 Task: Send an email with the signature Connor Wood with the subject 'Product launch announcement' and the message 'Could you please confirm the details of the shipment?' from softage.1@softage.net to softage.5@softage.net and softage.6@softage.net with CC to softage.7@softage.net
Action: Mouse moved to (97, 112)
Screenshot: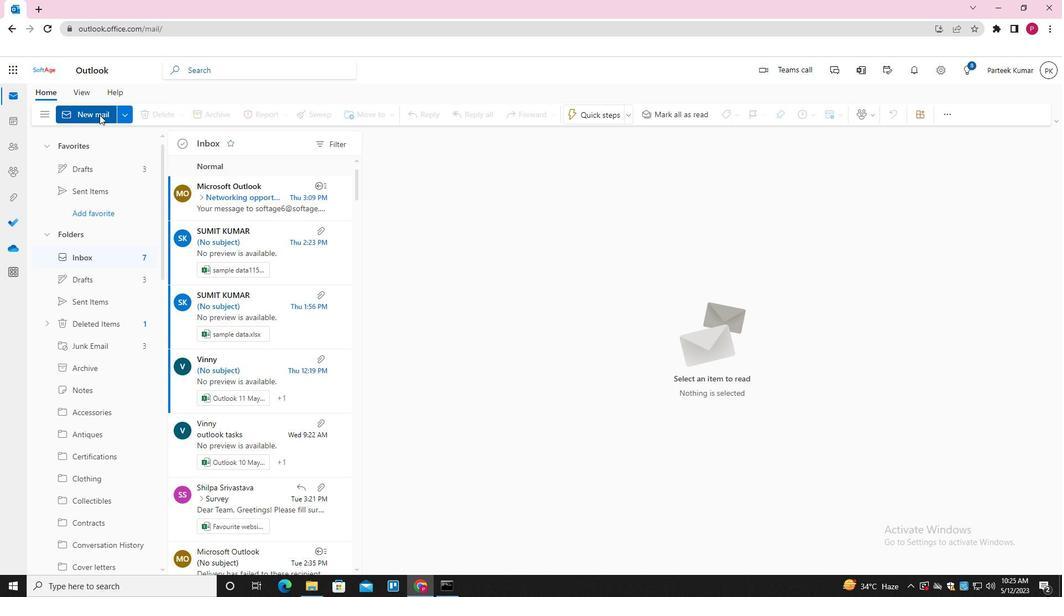
Action: Mouse pressed left at (97, 112)
Screenshot: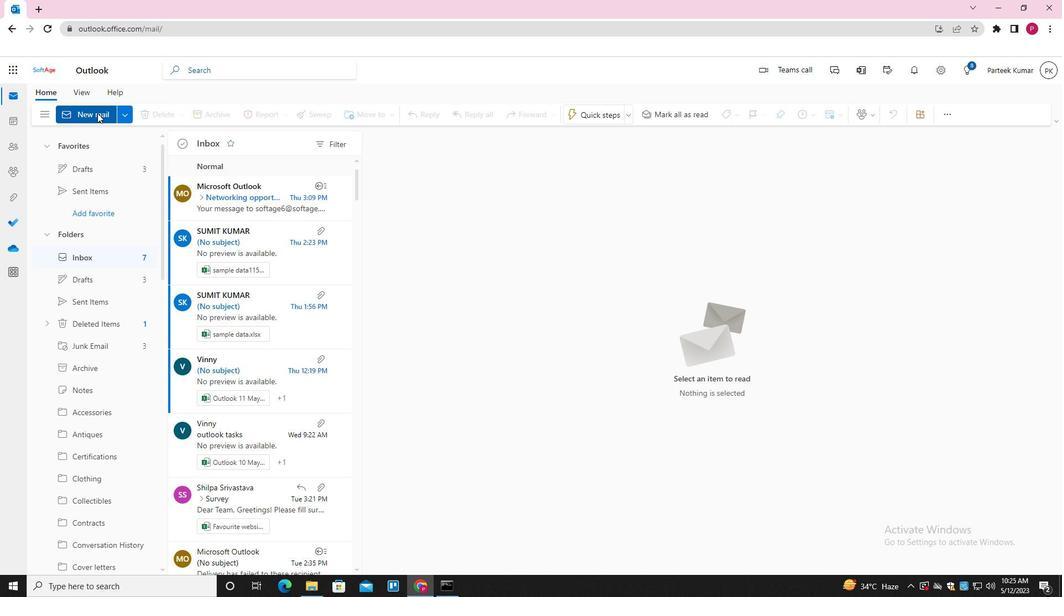 
Action: Mouse moved to (418, 291)
Screenshot: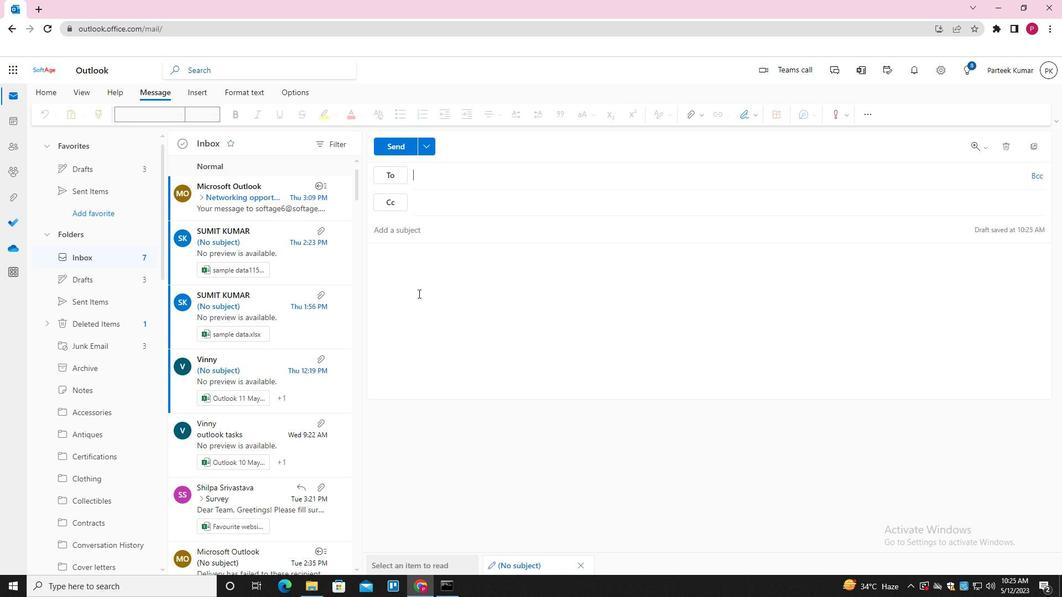 
Action: Mouse pressed left at (418, 291)
Screenshot: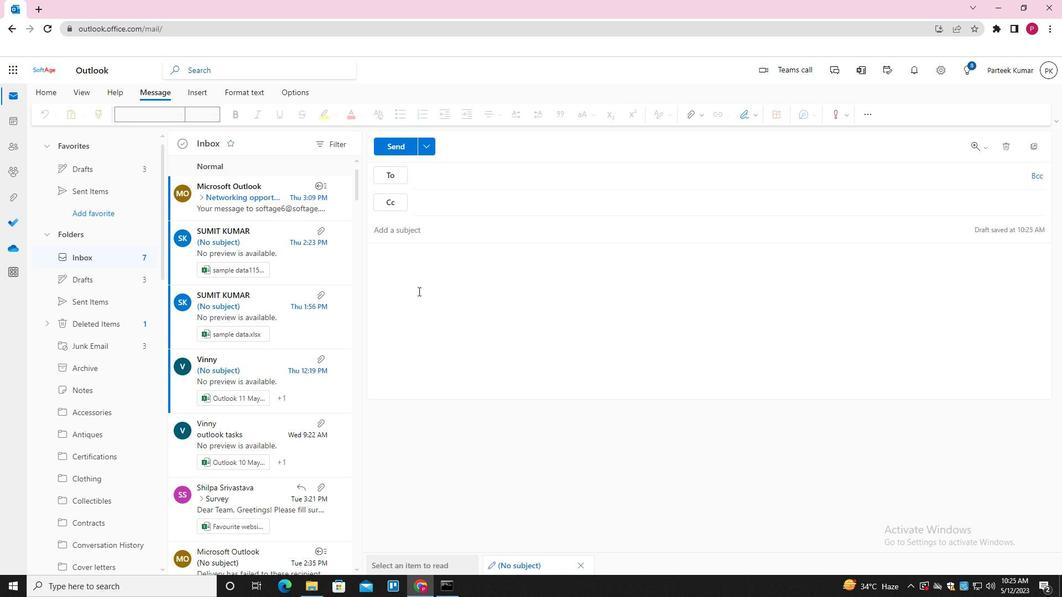 
Action: Mouse moved to (746, 114)
Screenshot: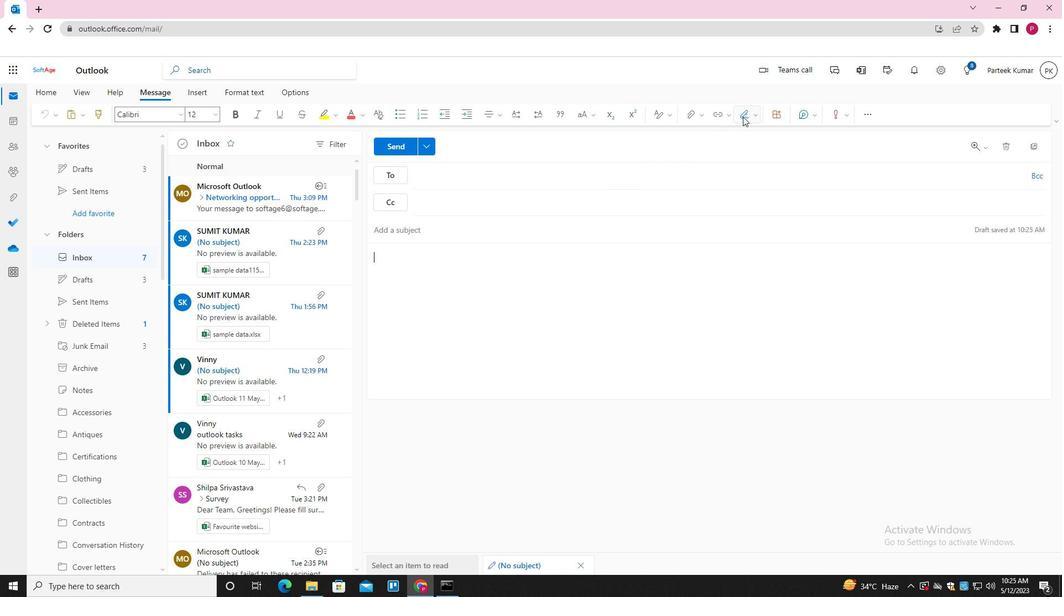
Action: Mouse pressed left at (746, 114)
Screenshot: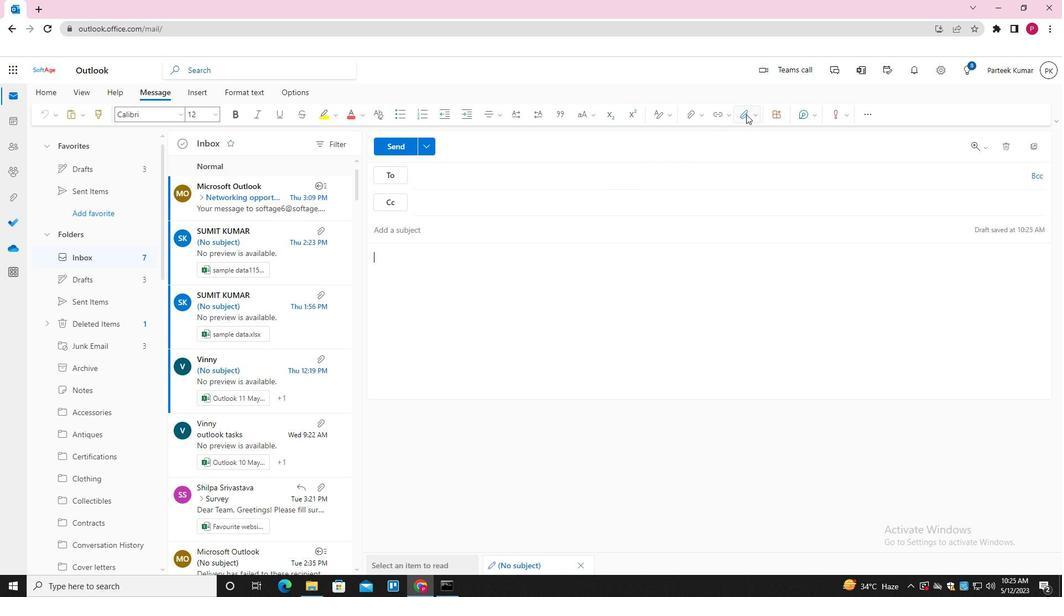 
Action: Mouse moved to (726, 158)
Screenshot: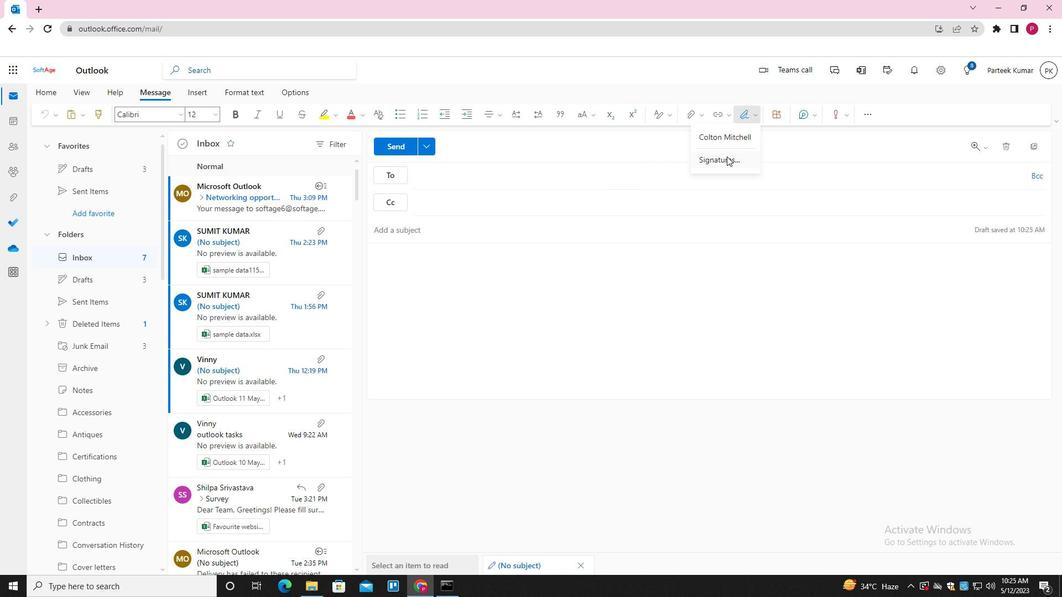 
Action: Mouse pressed left at (726, 158)
Screenshot: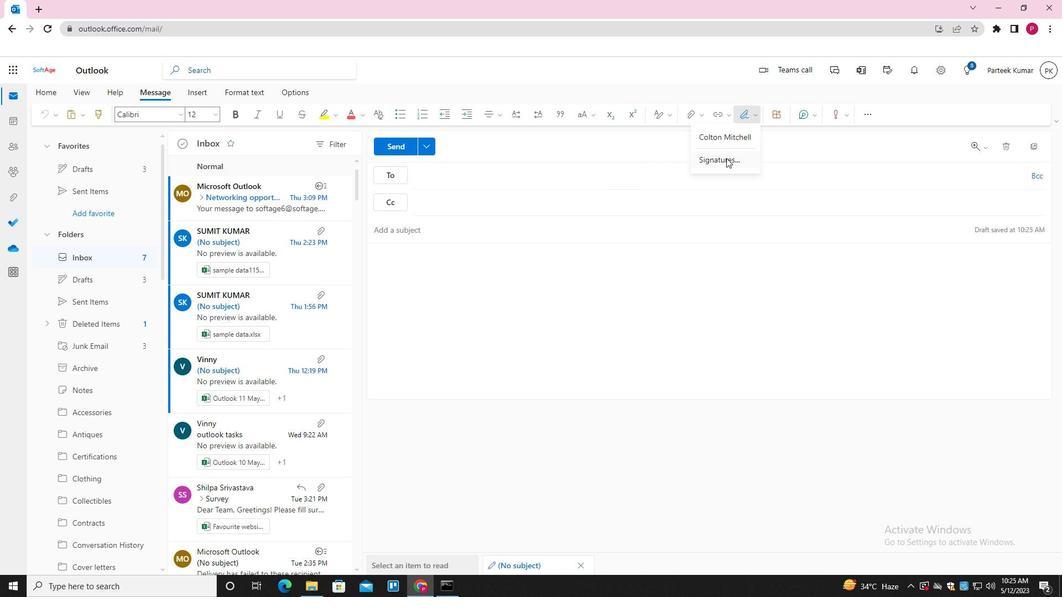 
Action: Mouse moved to (746, 202)
Screenshot: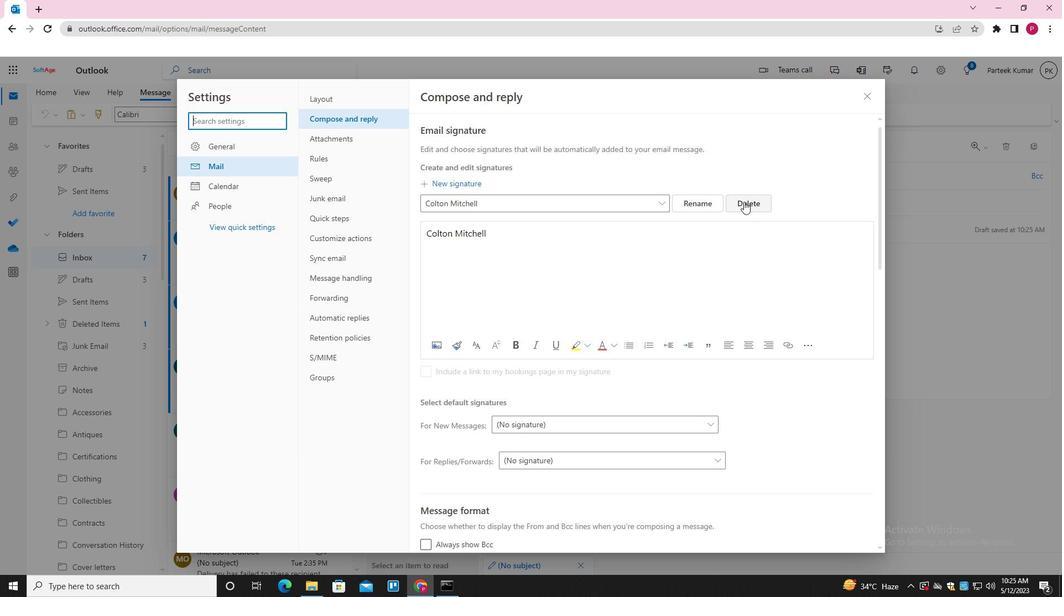
Action: Mouse pressed left at (746, 202)
Screenshot: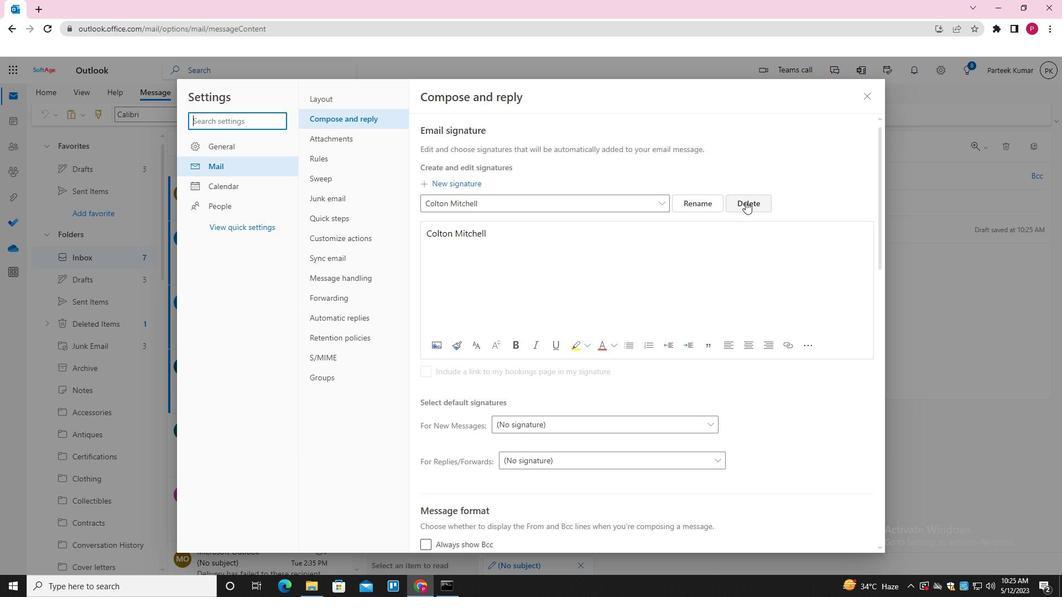 
Action: Mouse moved to (610, 197)
Screenshot: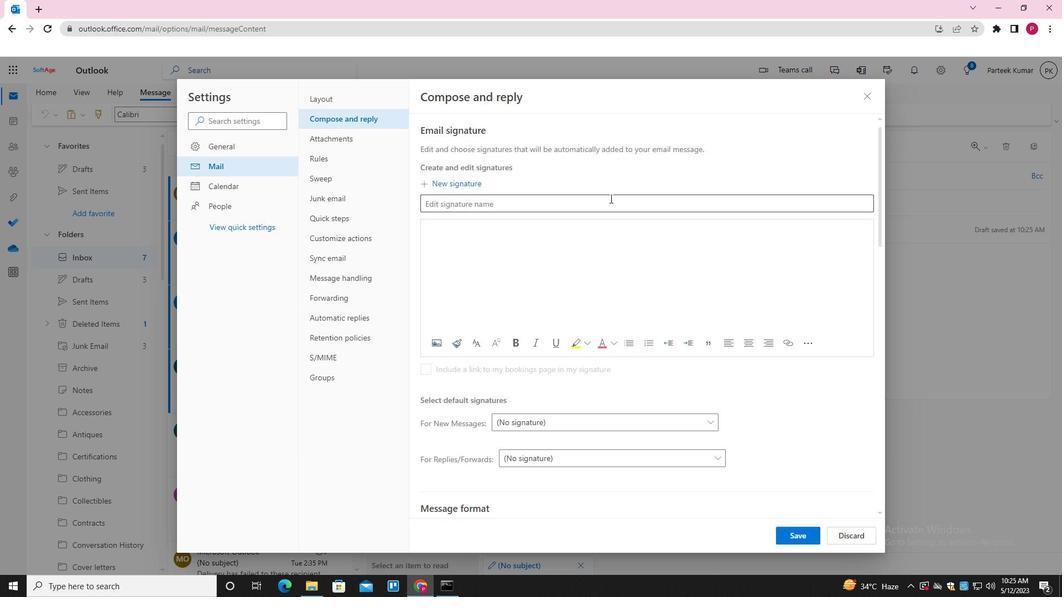 
Action: Mouse pressed left at (610, 197)
Screenshot: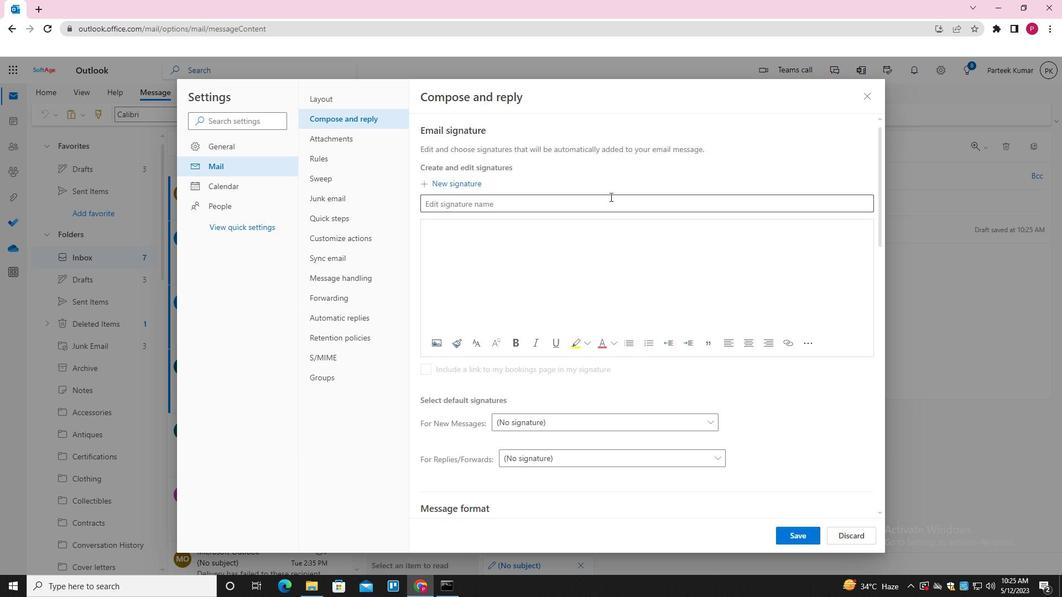 
Action: Key pressed <Key.shift>CONNOR<Key.space><Key.shift>WOOD
Screenshot: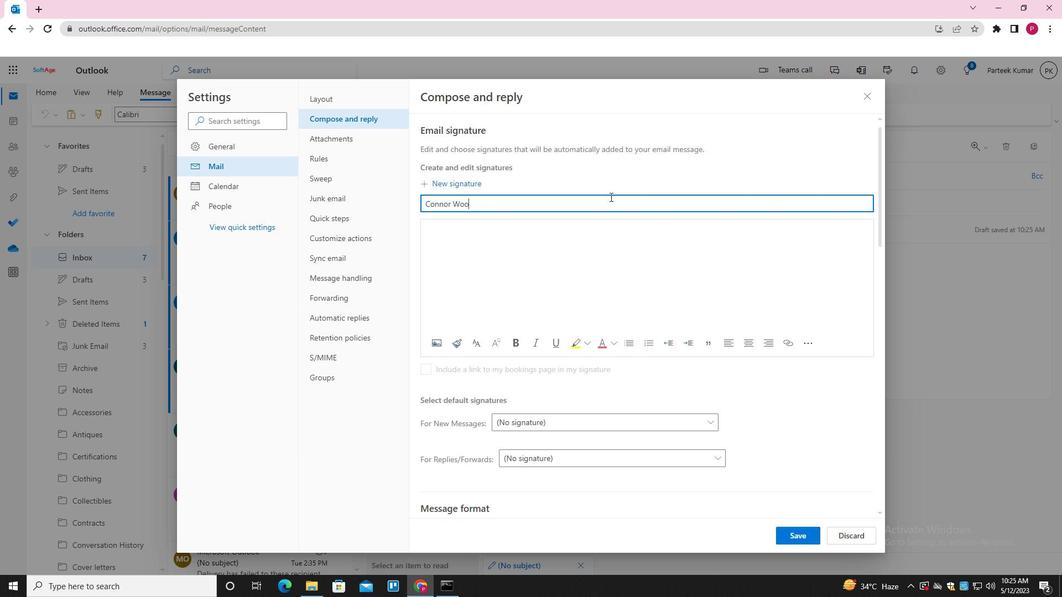 
Action: Mouse moved to (548, 224)
Screenshot: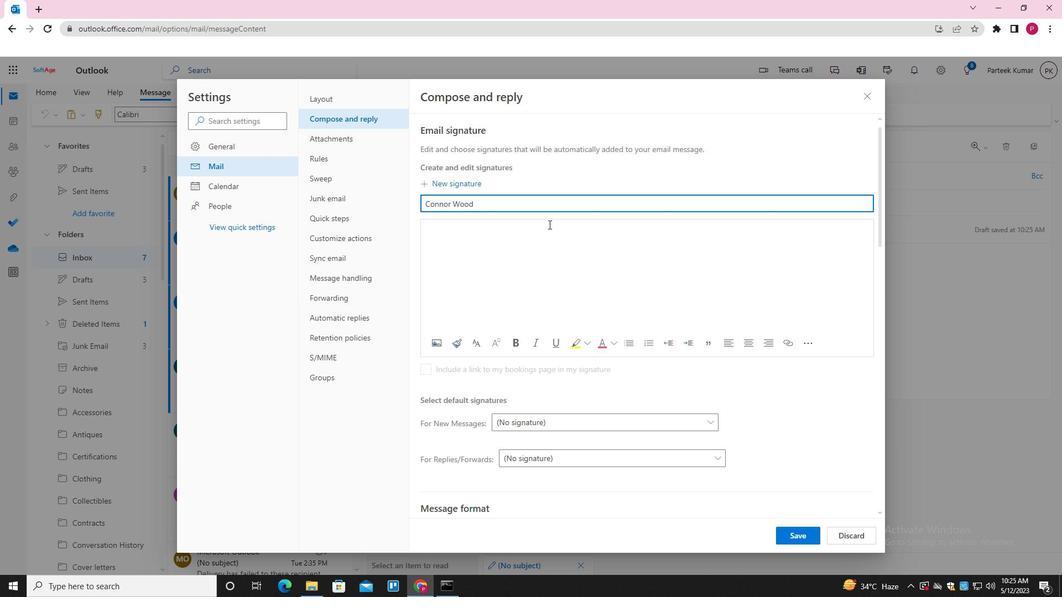 
Action: Key pressed ctrl+A
Screenshot: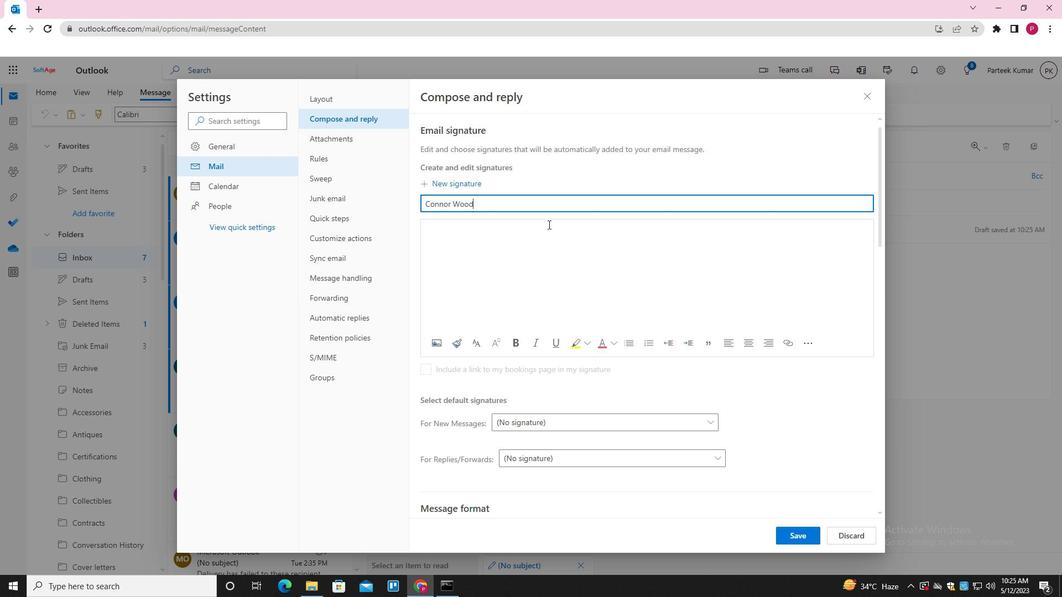
Action: Mouse moved to (546, 225)
Screenshot: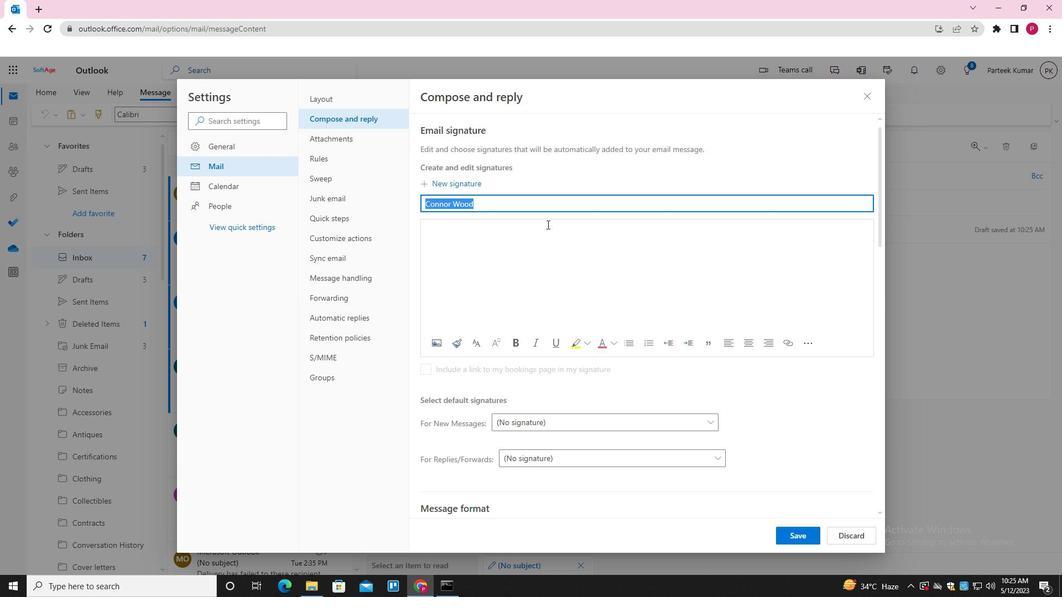 
Action: Key pressed <'\x03'>
Screenshot: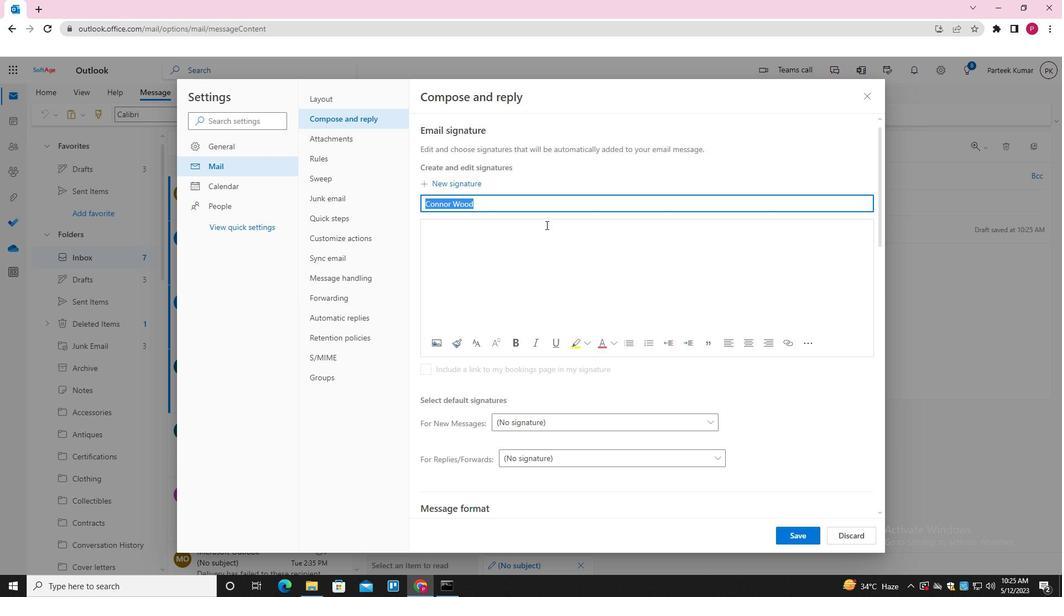 
Action: Mouse moved to (542, 235)
Screenshot: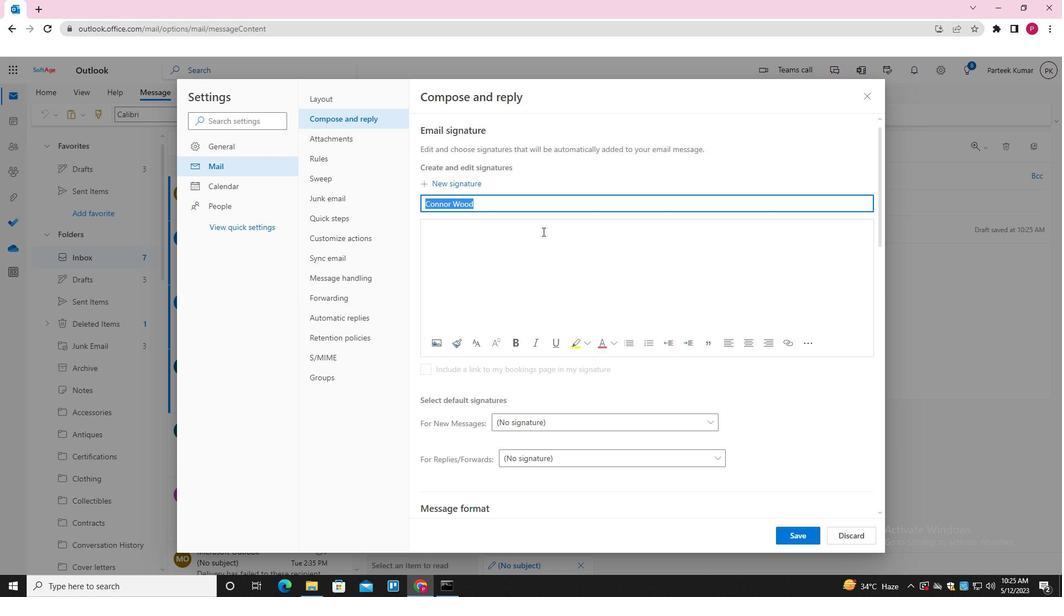 
Action: Mouse pressed left at (542, 235)
Screenshot: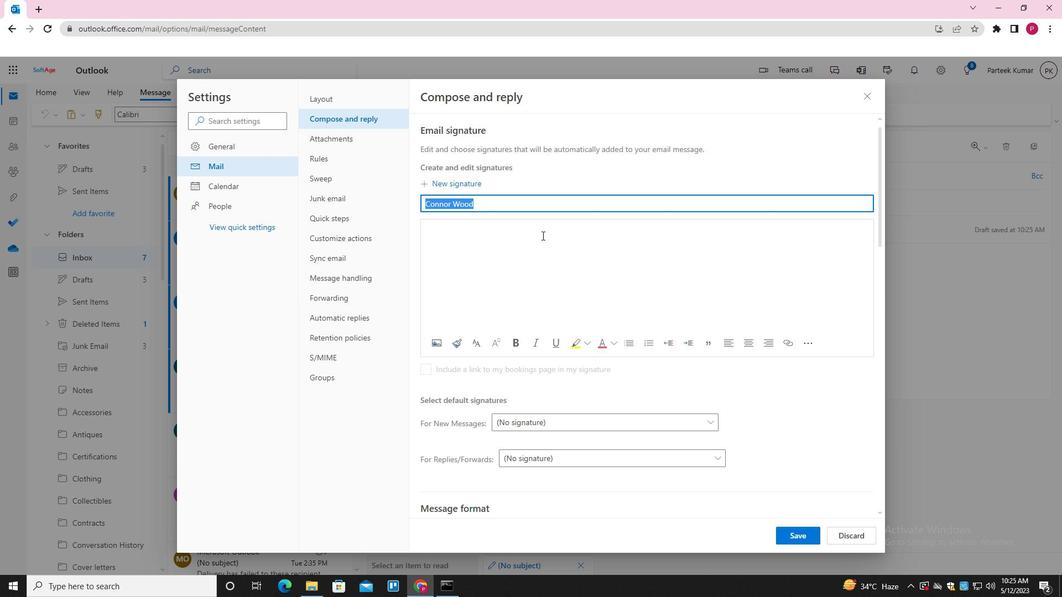 
Action: Key pressed ctrl+V
Screenshot: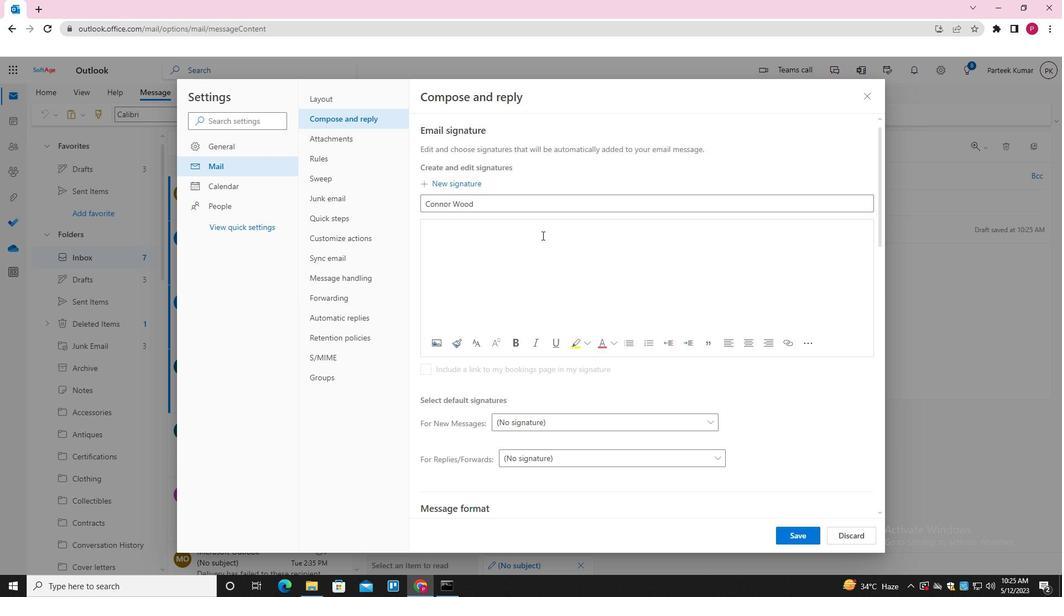 
Action: Mouse moved to (793, 533)
Screenshot: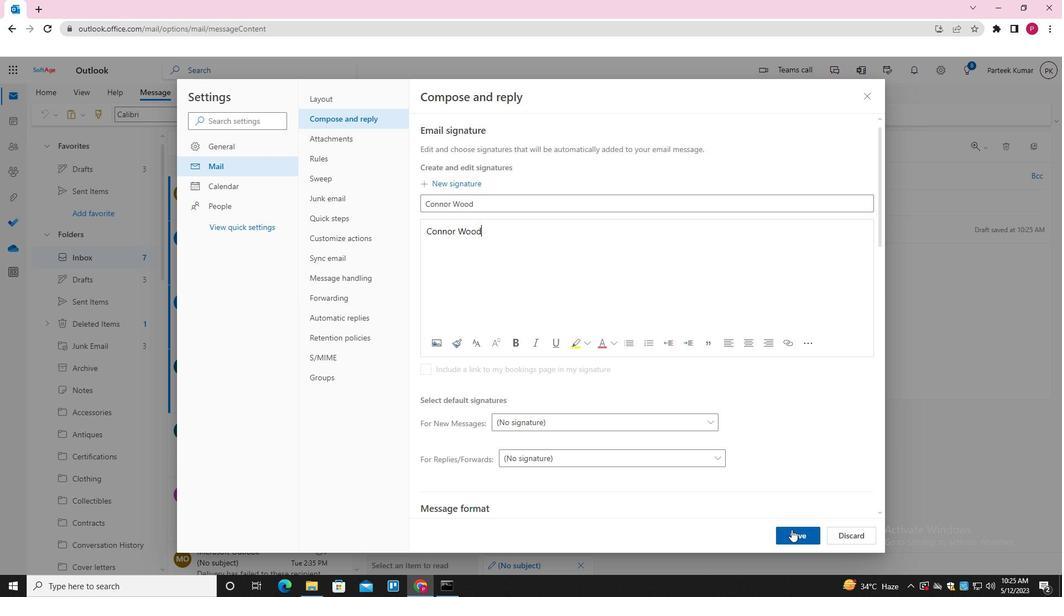 
Action: Mouse pressed left at (793, 533)
Screenshot: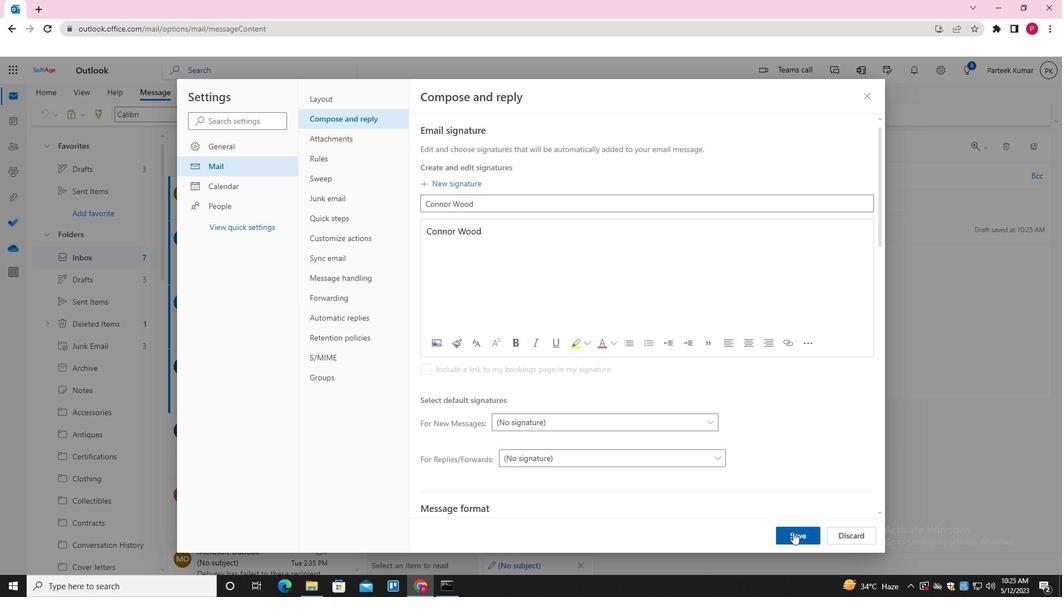 
Action: Mouse moved to (863, 94)
Screenshot: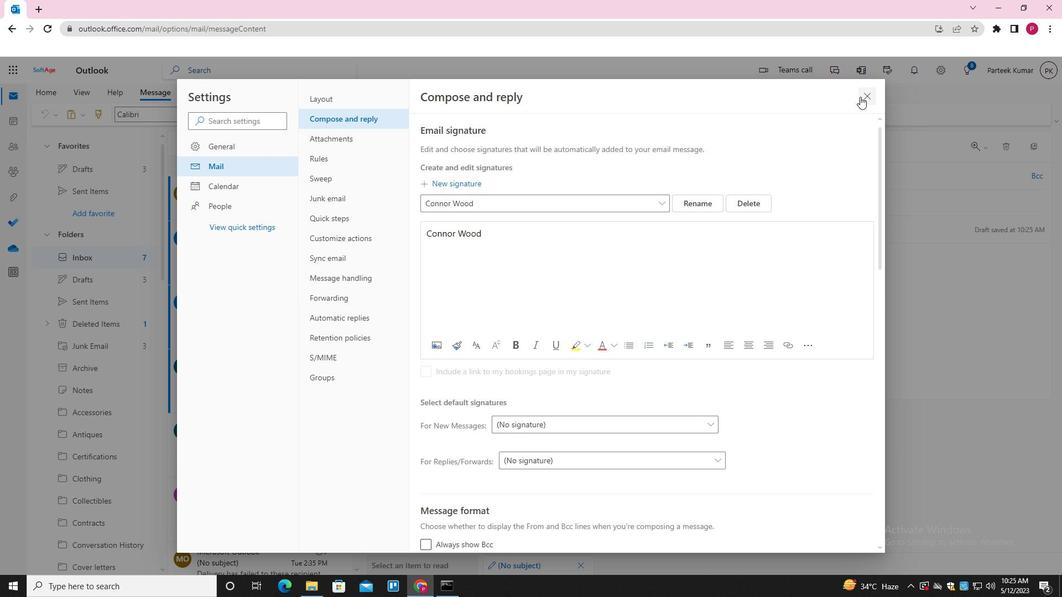 
Action: Mouse pressed left at (863, 94)
Screenshot: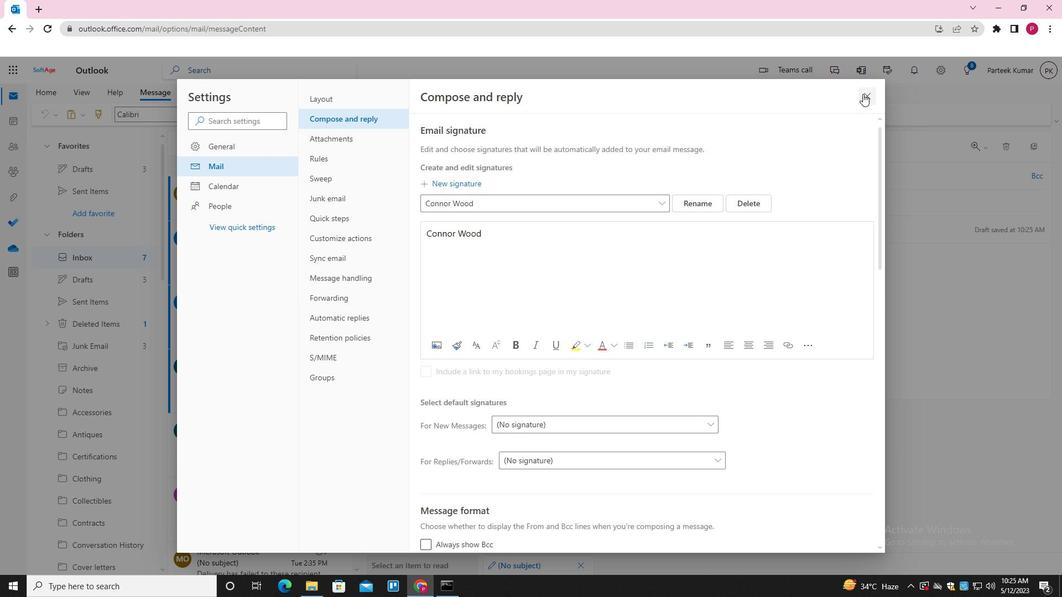
Action: Mouse moved to (525, 277)
Screenshot: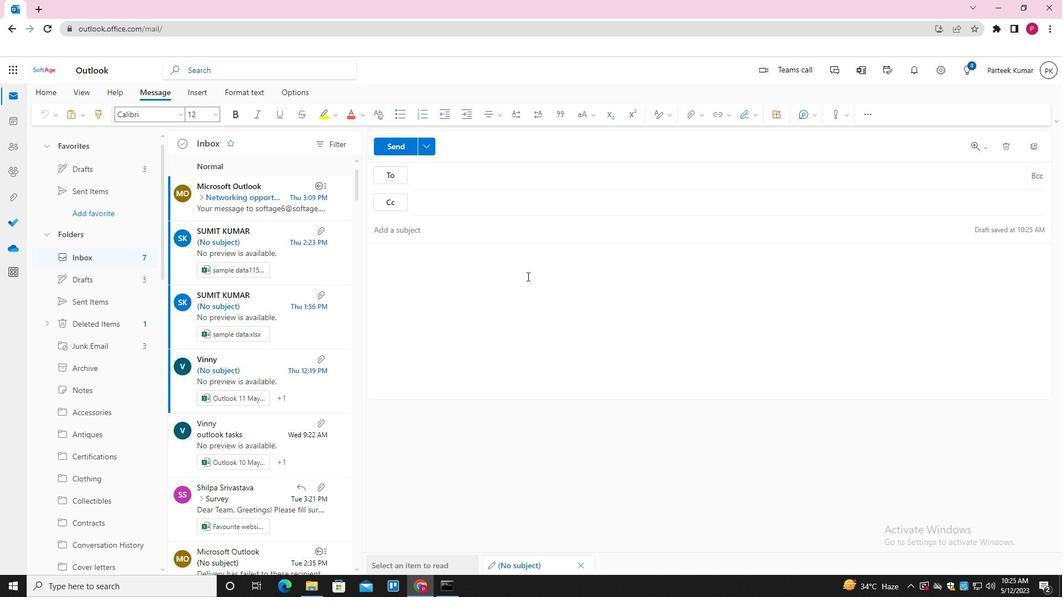 
Action: Mouse pressed left at (525, 277)
Screenshot: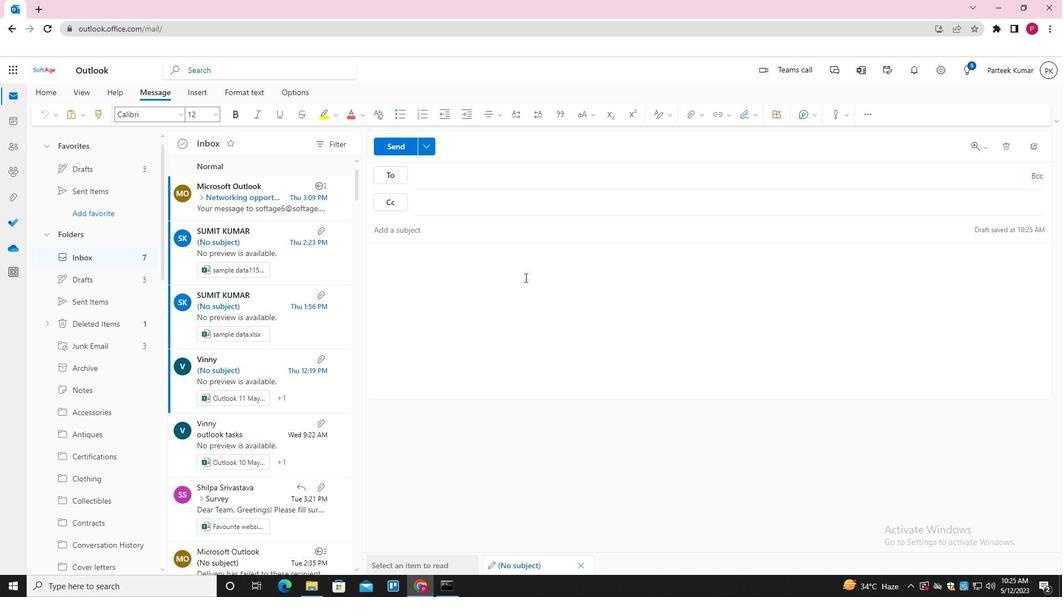 
Action: Mouse moved to (742, 115)
Screenshot: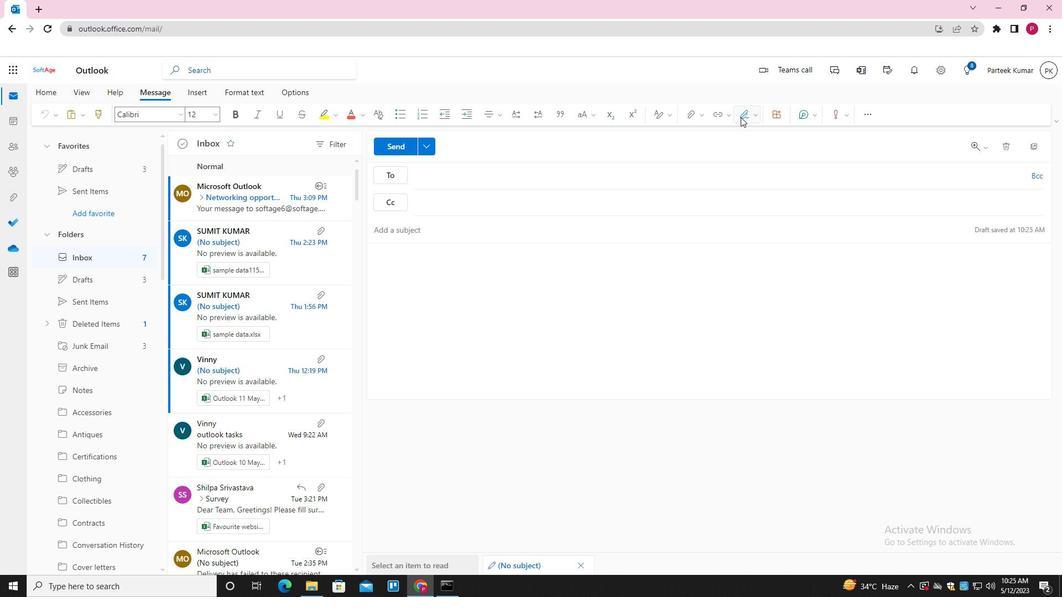 
Action: Mouse pressed left at (742, 115)
Screenshot: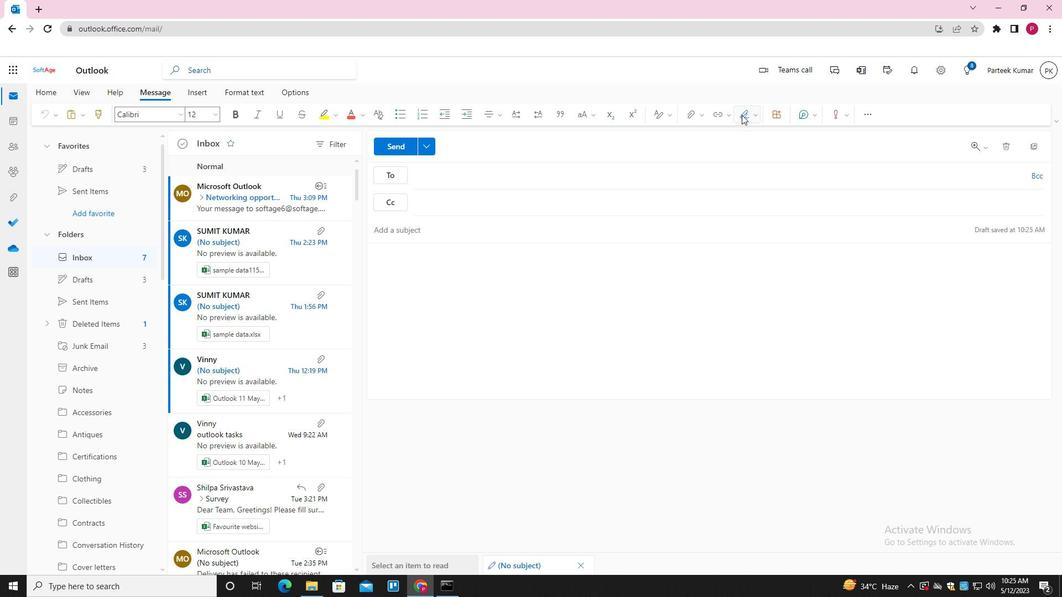 
Action: Mouse moved to (727, 141)
Screenshot: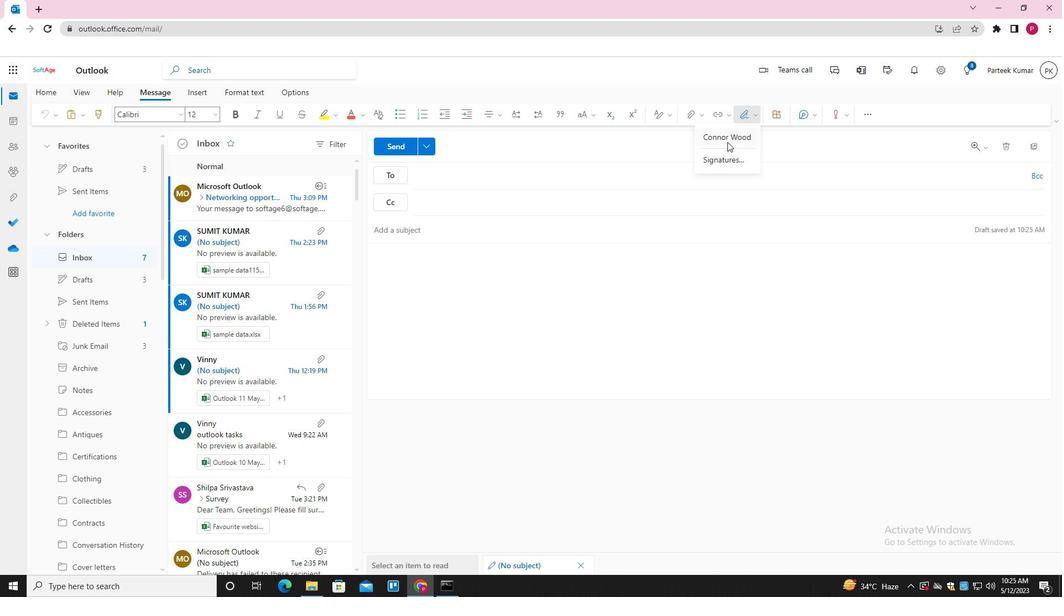 
Action: Mouse pressed left at (727, 141)
Screenshot: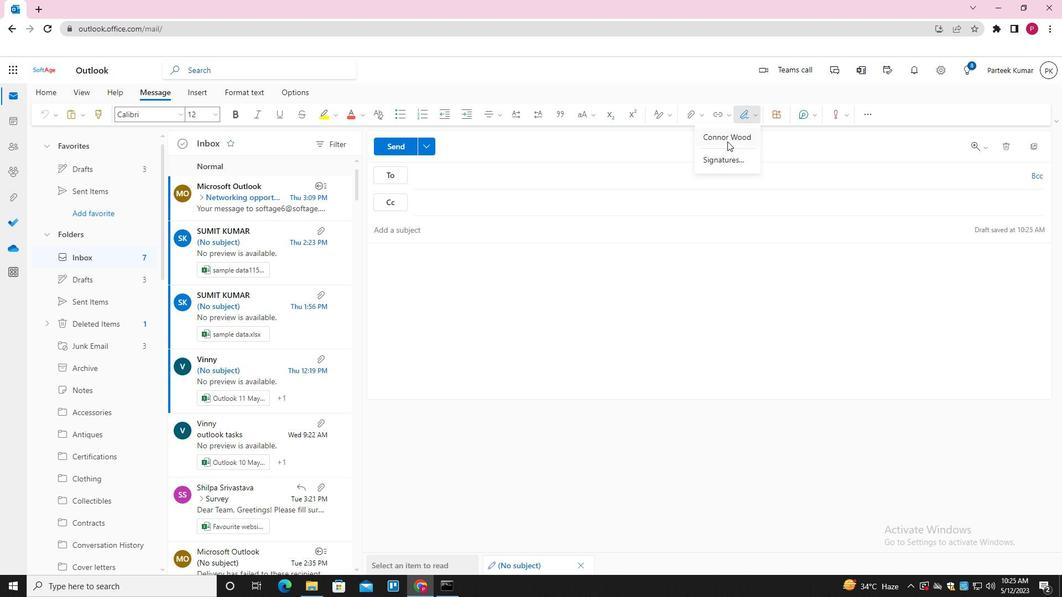 
Action: Mouse moved to (433, 232)
Screenshot: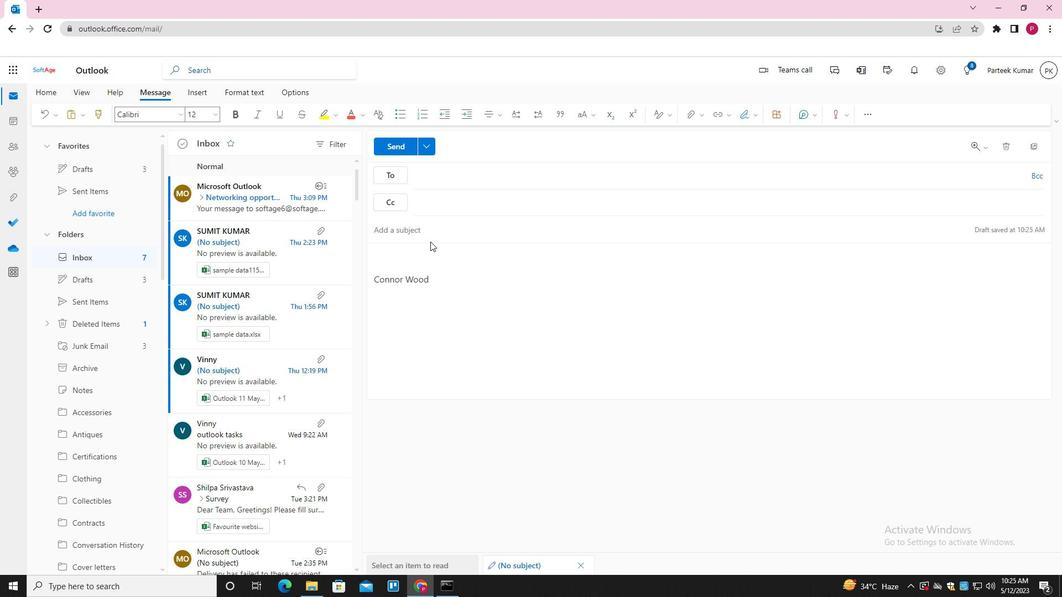 
Action: Mouse pressed left at (433, 232)
Screenshot: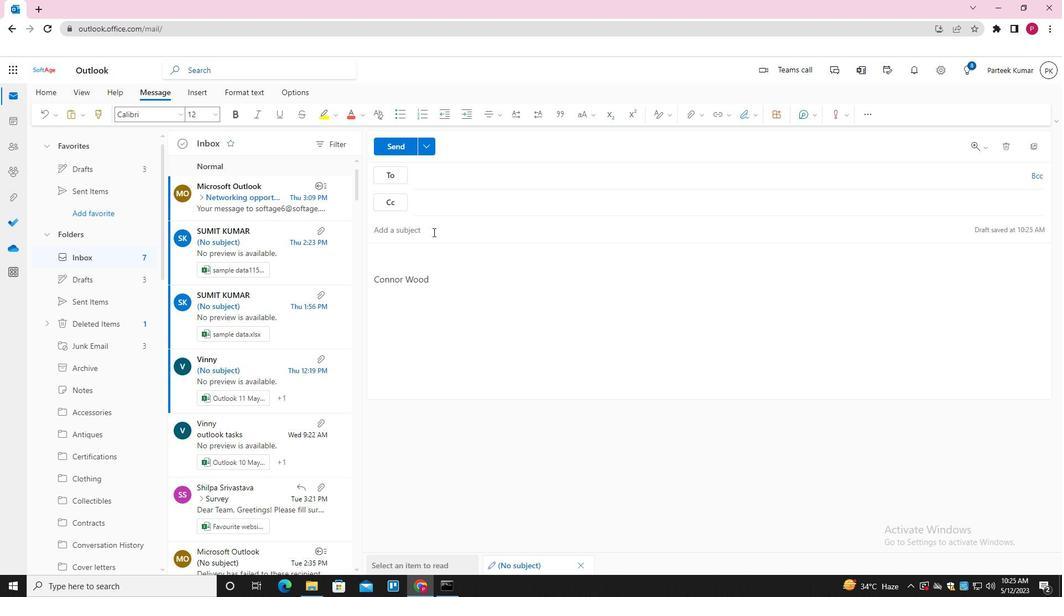 
Action: Key pressed ctrl+PRODUCT<Key.space>LAUNCH<Key.space>ANNOUNCEMENT
Screenshot: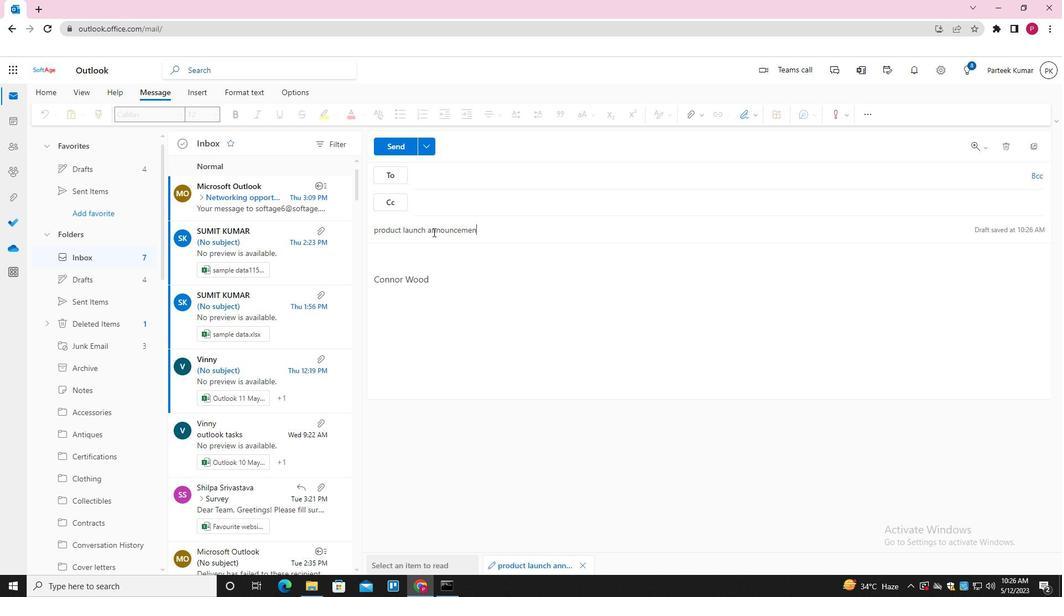 
Action: Mouse moved to (430, 254)
Screenshot: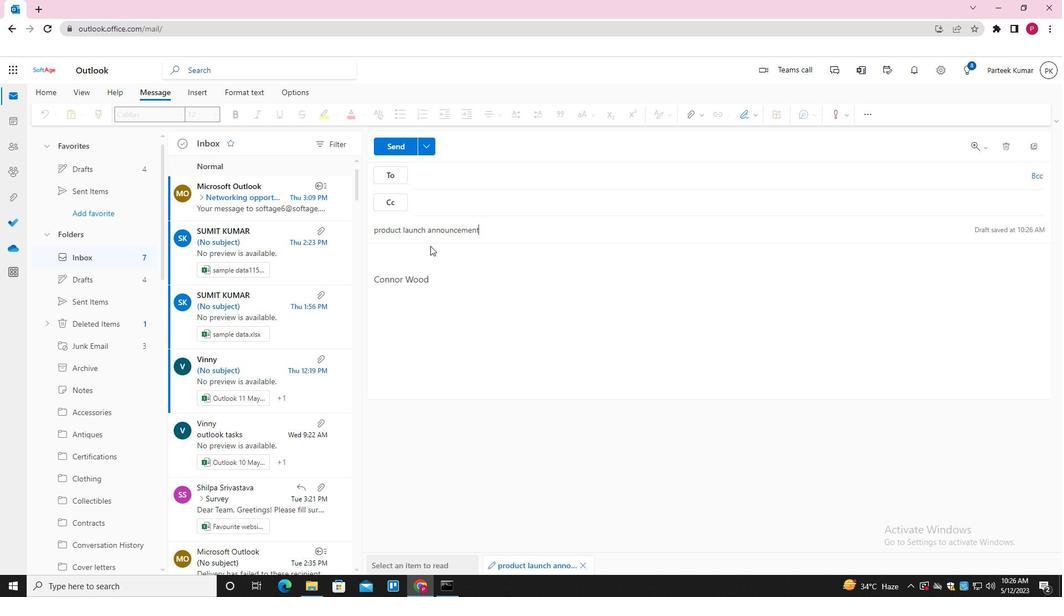 
Action: Mouse pressed left at (430, 254)
Screenshot: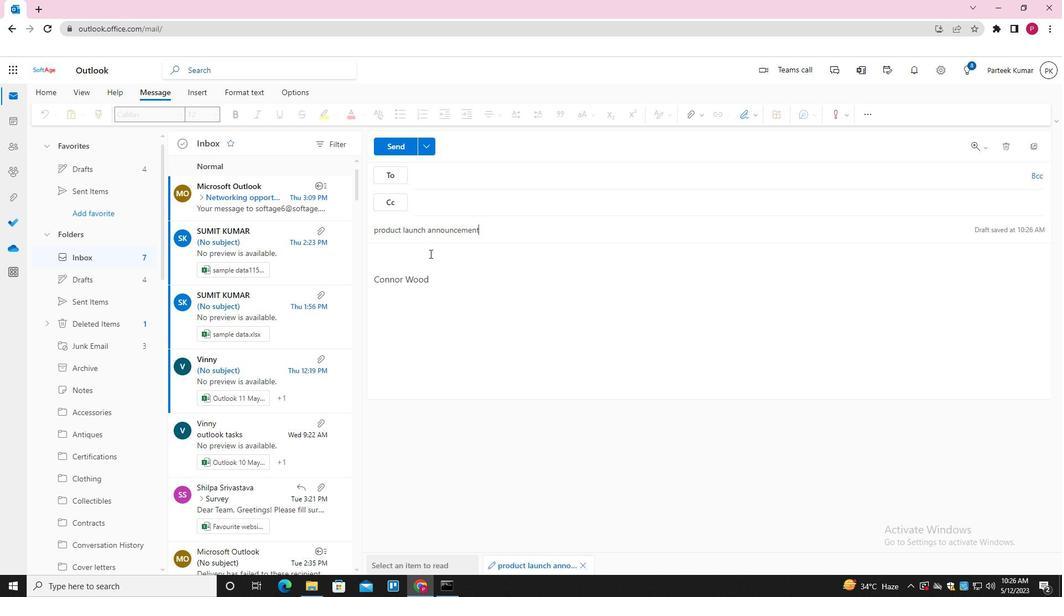 
Action: Key pressed <Key.shift>COULD<Key.space>YOU<Key.space>PLEASE<Key.space>CONFIRM<Key.space>THE<Key.space>DETAILS<Key.space>OF<Key.space>THE<Key.space>SHIPMENT<Key.shift_r>?
Screenshot: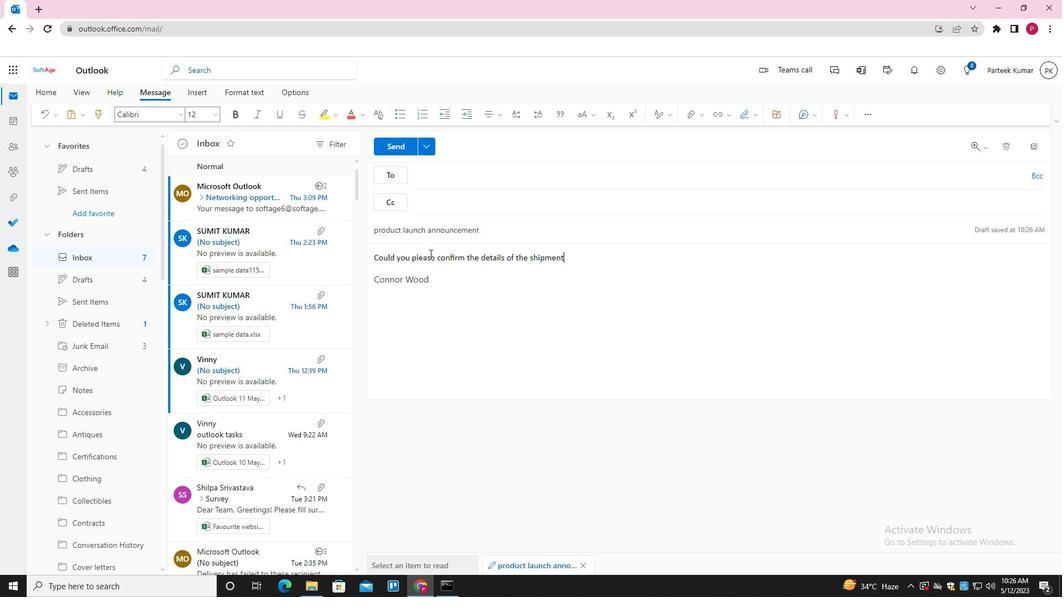 
Action: Mouse moved to (439, 176)
Screenshot: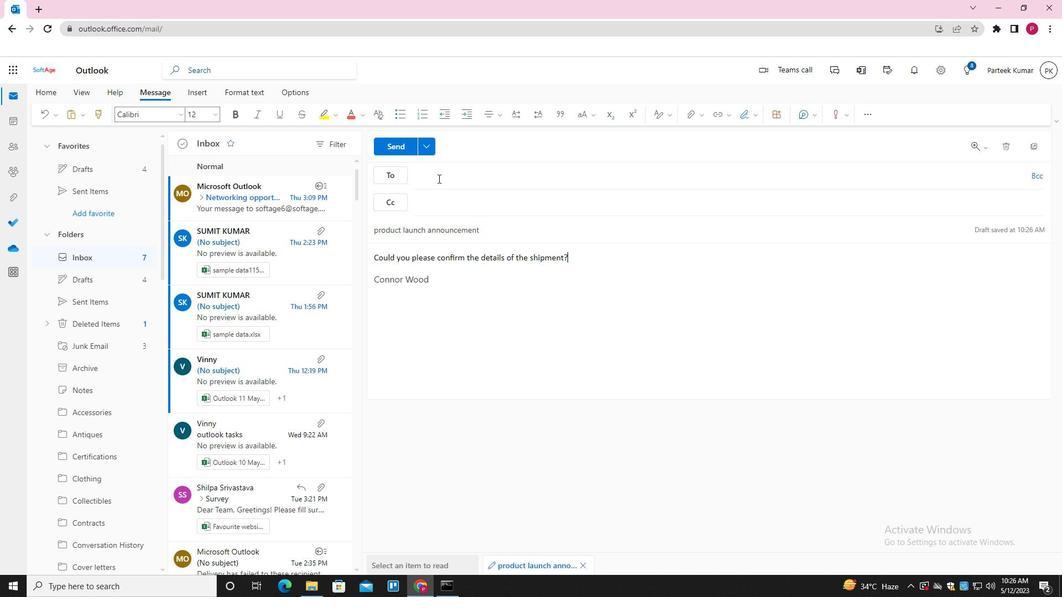 
Action: Mouse pressed left at (439, 176)
Screenshot: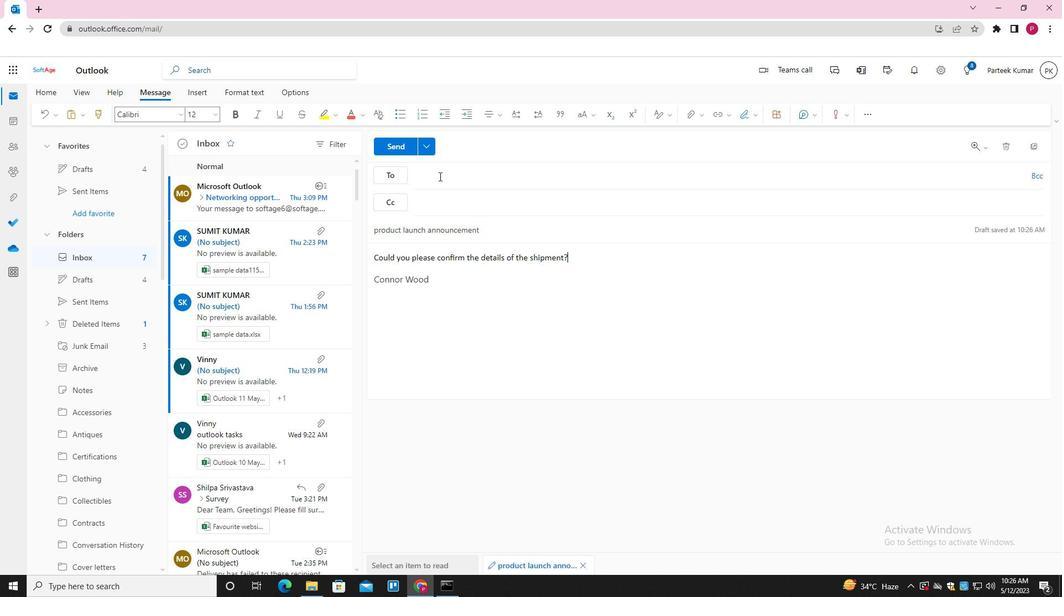 
Action: Key pressed SOFTAGE.5<Key.shift>@SOFTAGE.NET<Key.enter>SOFTAGE.6<Key.shift>@SOFTAGE.NET<Key.enter>
Screenshot: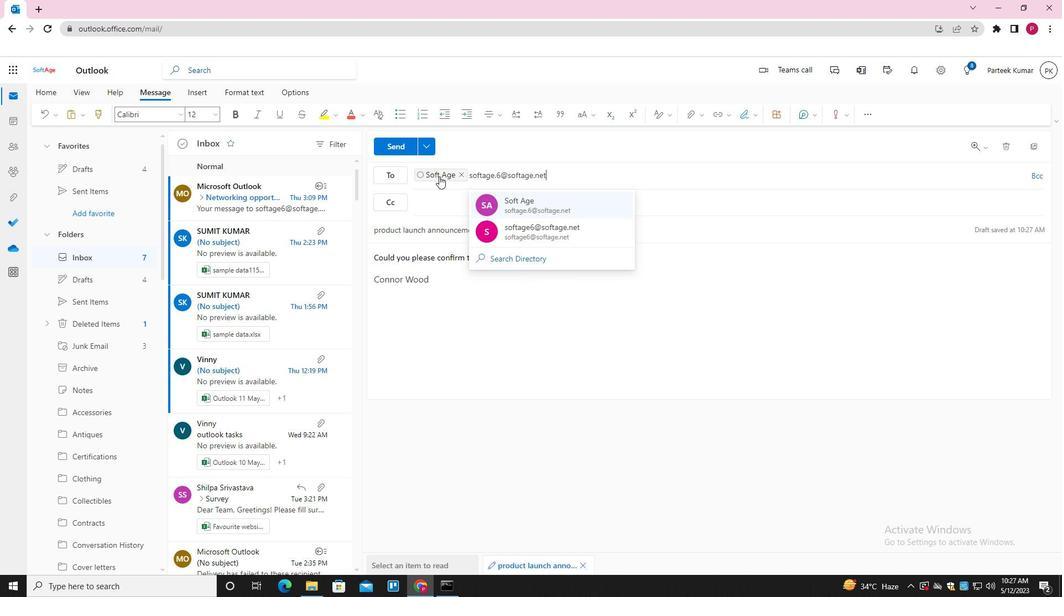 
Action: Mouse moved to (456, 204)
Screenshot: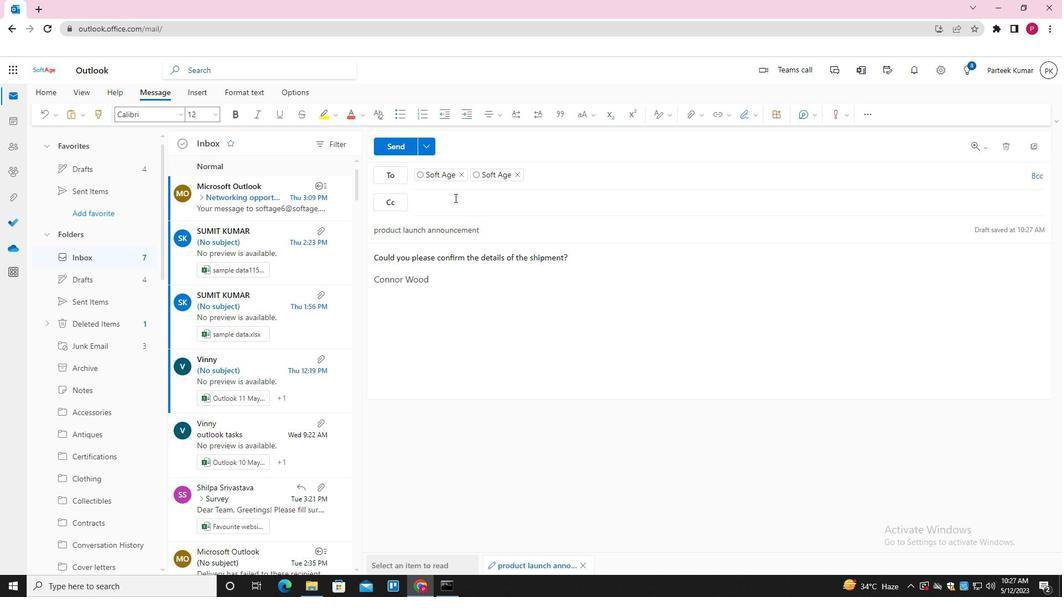 
Action: Mouse pressed left at (456, 204)
Screenshot: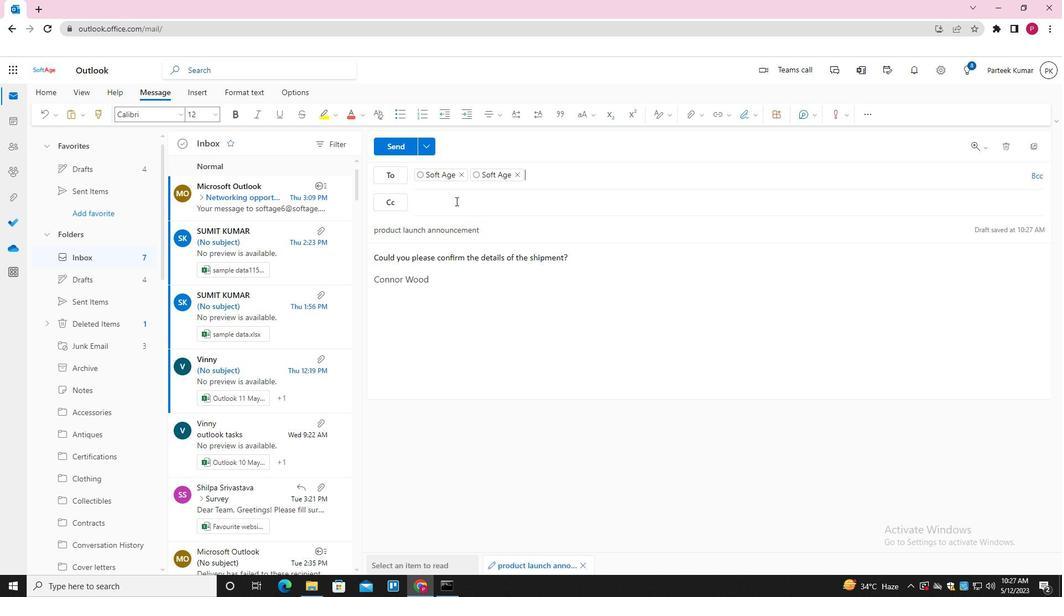 
Action: Key pressed <Key.shift>SOFTG<Key.backspace>AGE.7<Key.shift>@SOFTAGE.NET<Key.enter>
Screenshot: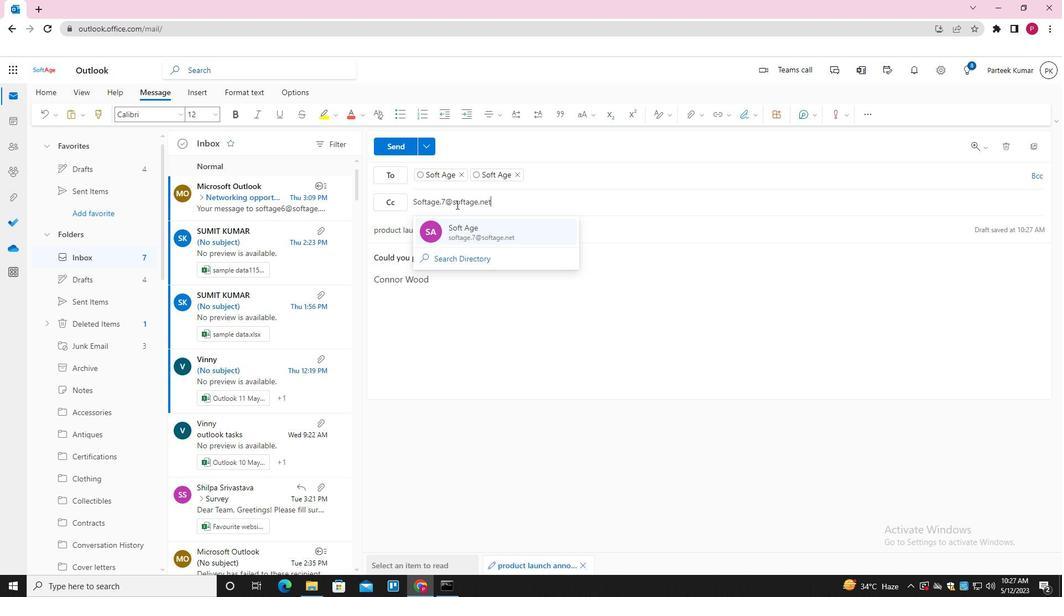 
Action: Mouse moved to (401, 147)
Screenshot: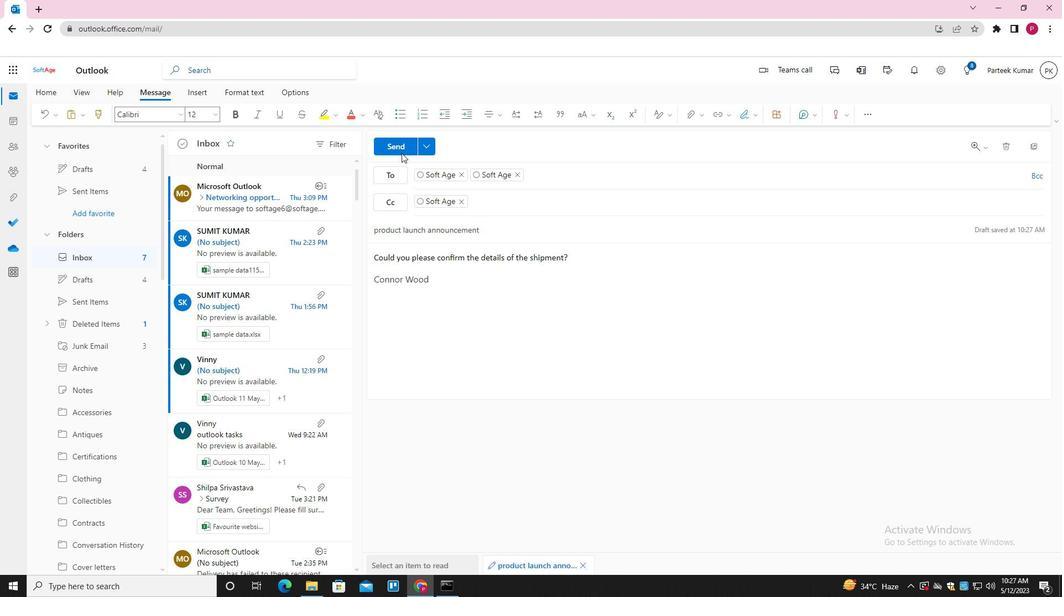 
Action: Mouse pressed left at (401, 147)
Screenshot: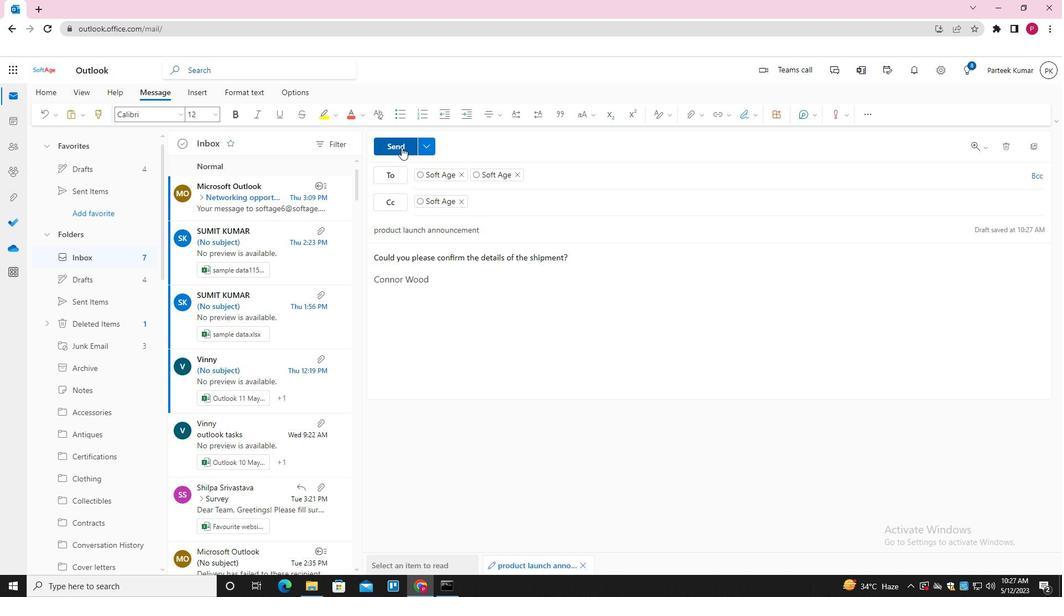 
Action: Mouse moved to (560, 320)
Screenshot: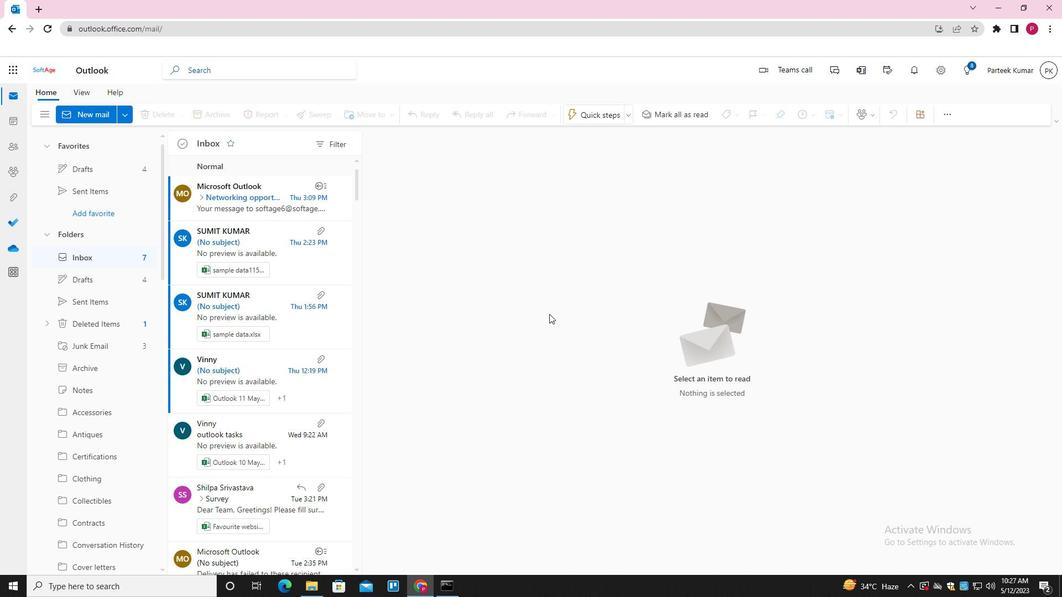 
